 Task: Add the task  Implement a new network monitoring system for a company's IT infrastructure to the section Code Commanders in the project AgileJet and add a Due Date to the respective task as 2023/12/09
Action: Mouse moved to (60, 238)
Screenshot: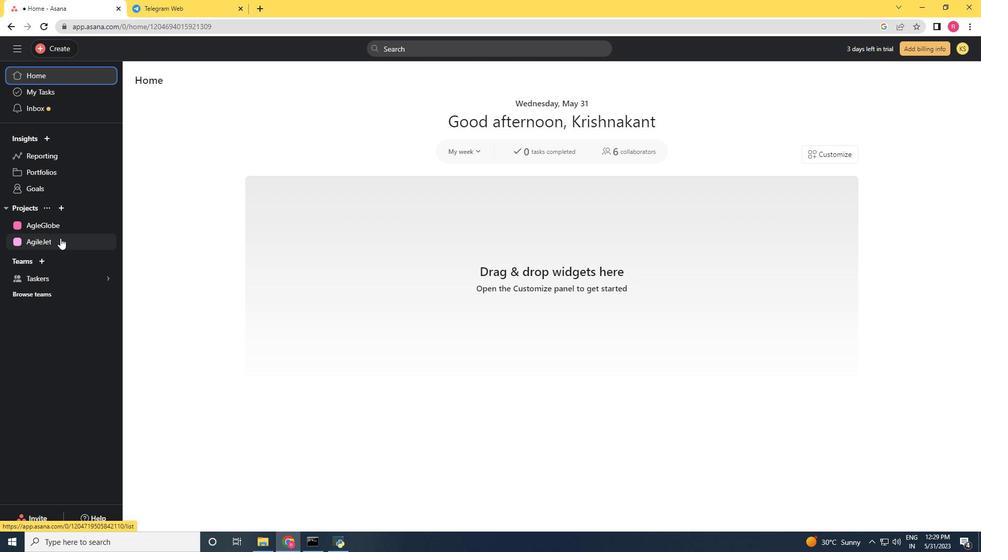 
Action: Mouse pressed left at (60, 238)
Screenshot: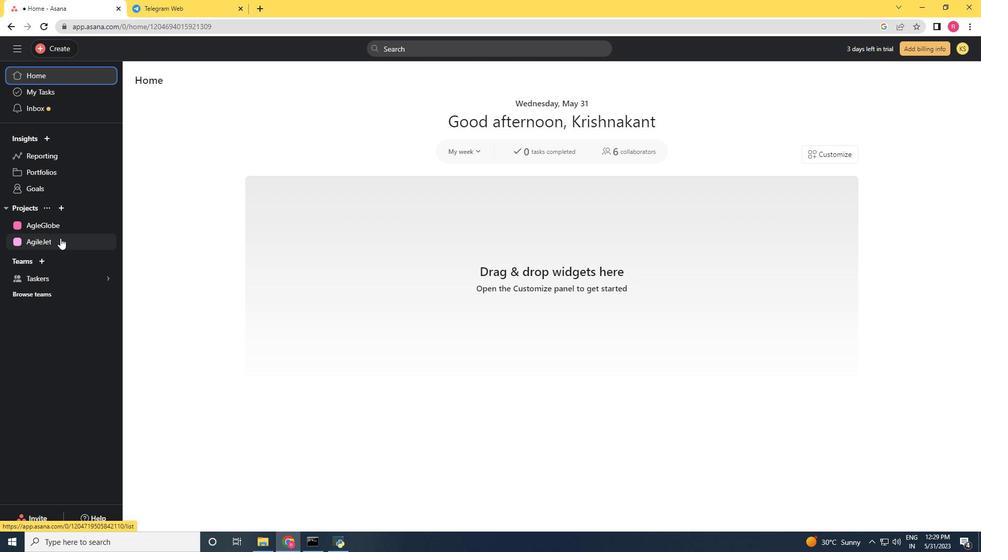 
Action: Mouse moved to (495, 332)
Screenshot: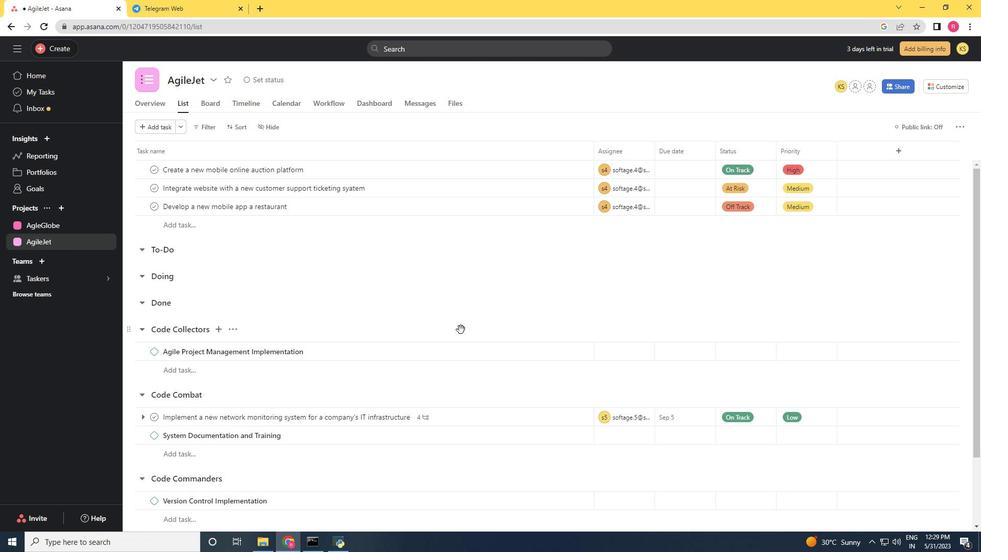 
Action: Mouse scrolled (495, 331) with delta (0, 0)
Screenshot: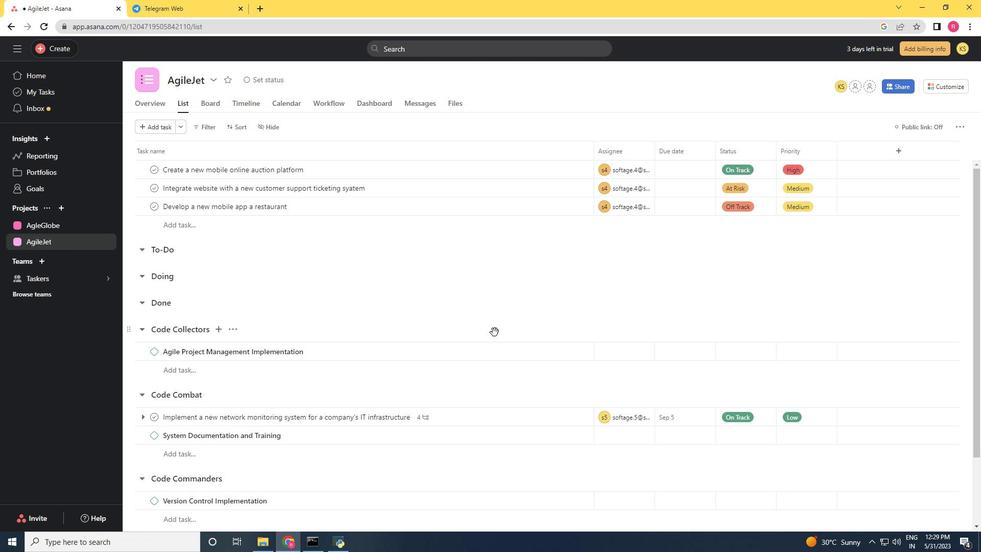 
Action: Mouse scrolled (495, 331) with delta (0, 0)
Screenshot: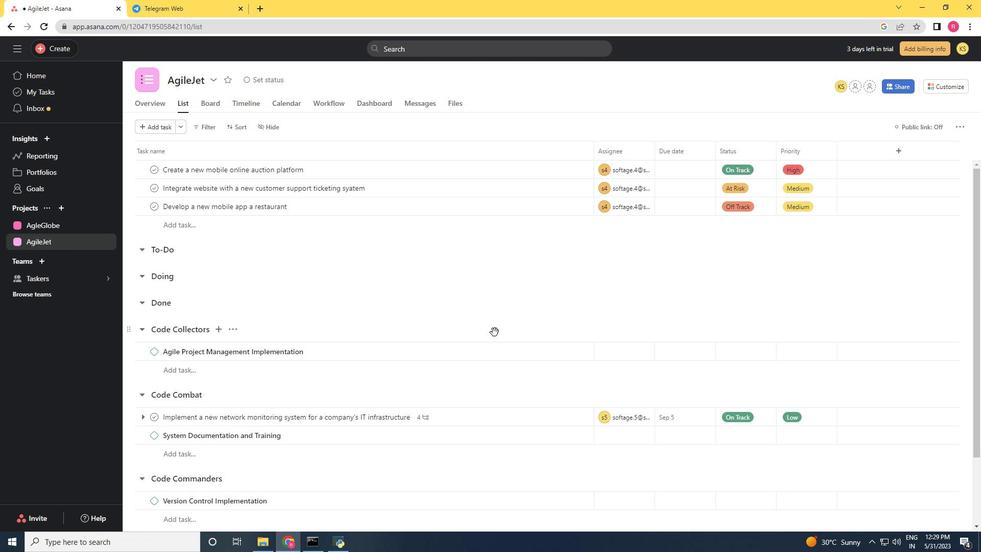 
Action: Mouse scrolled (495, 331) with delta (0, 0)
Screenshot: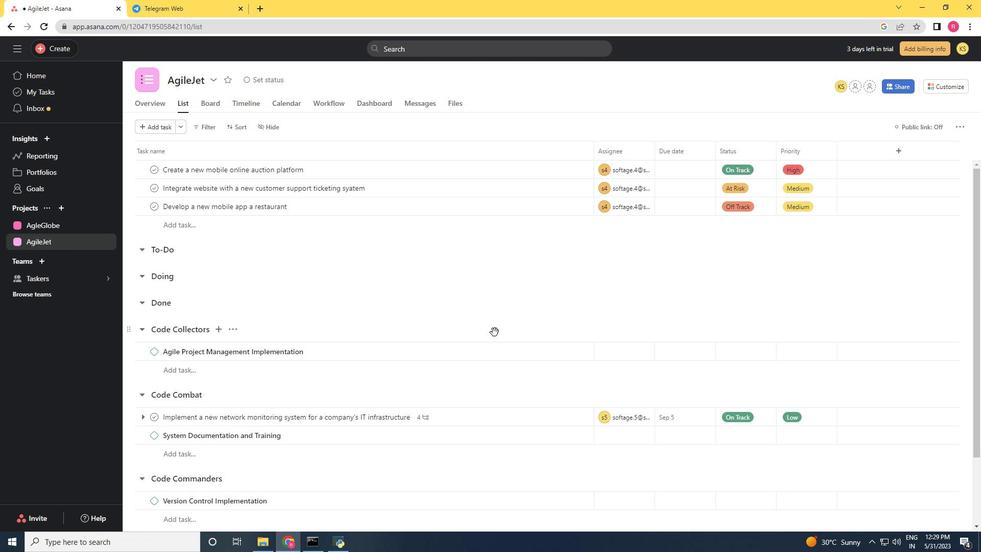 
Action: Mouse moved to (570, 335)
Screenshot: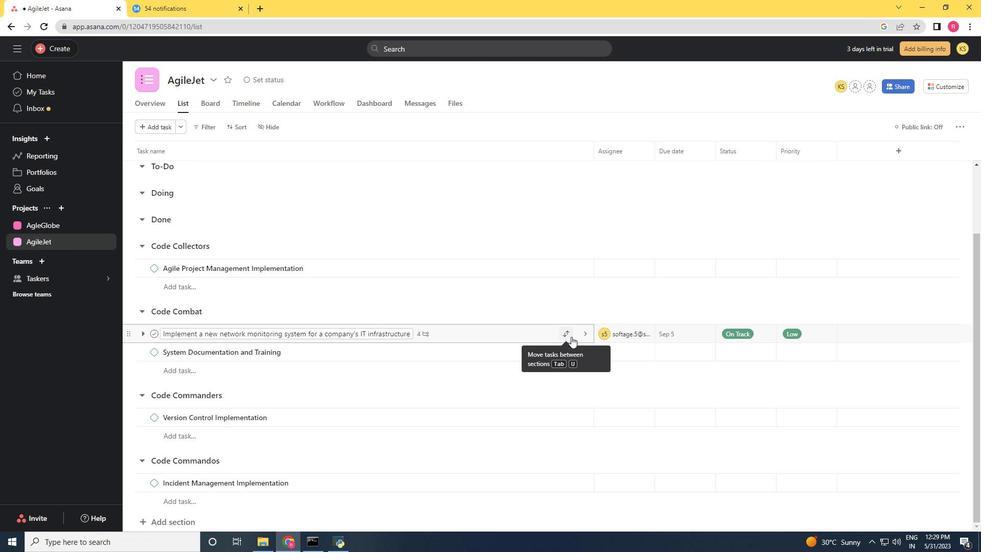 
Action: Mouse pressed left at (570, 335)
Screenshot: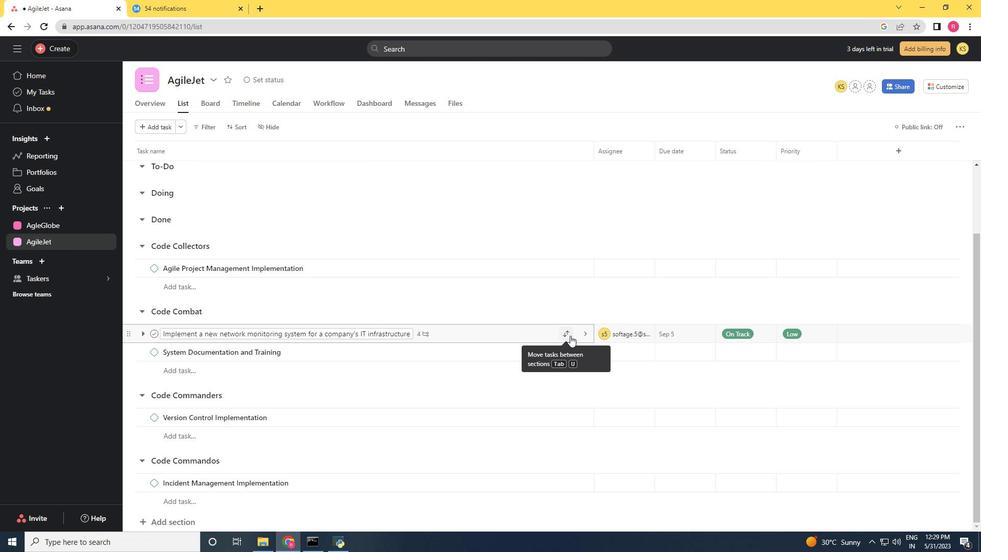 
Action: Mouse moved to (534, 480)
Screenshot: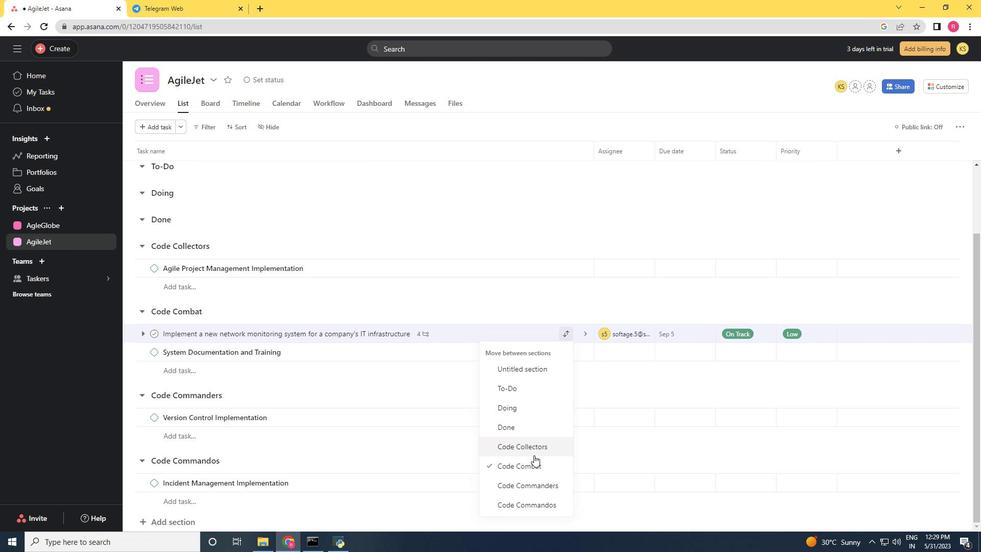 
Action: Mouse pressed left at (534, 480)
Screenshot: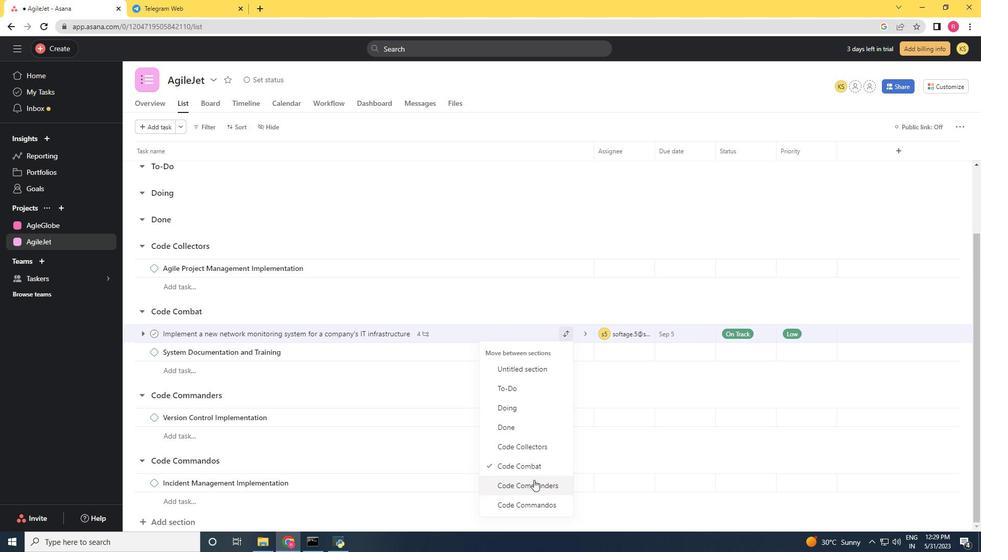 
Action: Mouse moved to (492, 395)
Screenshot: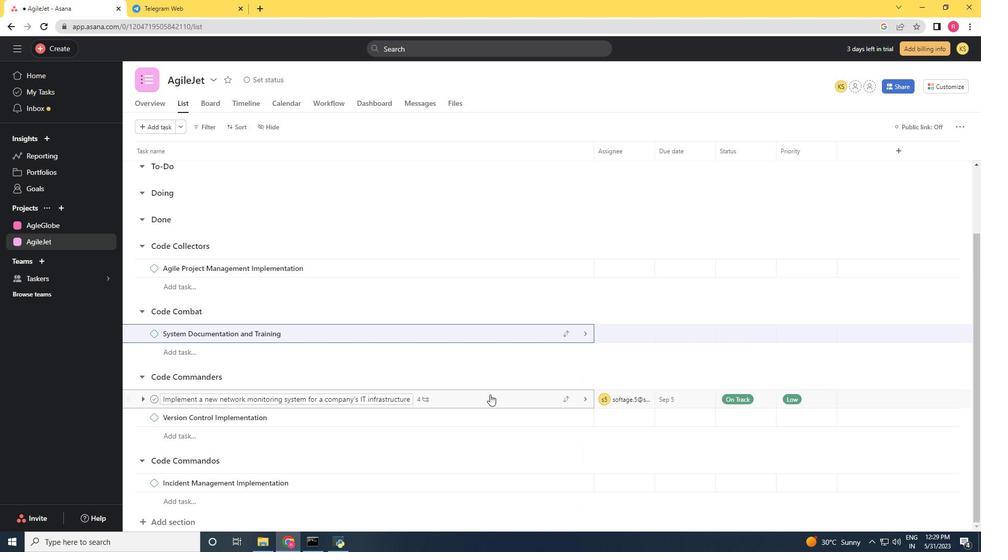 
Action: Mouse pressed left at (492, 395)
Screenshot: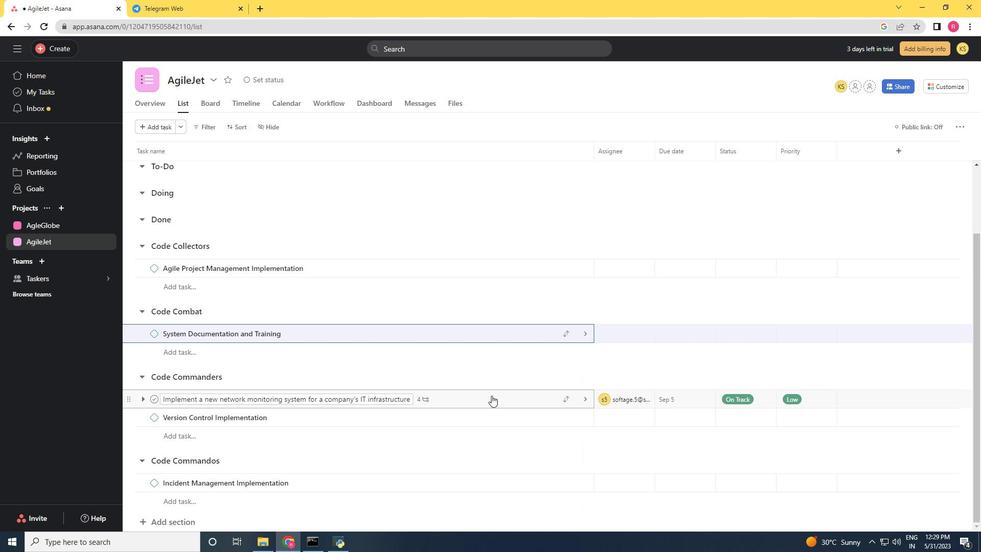 
Action: Mouse moved to (747, 223)
Screenshot: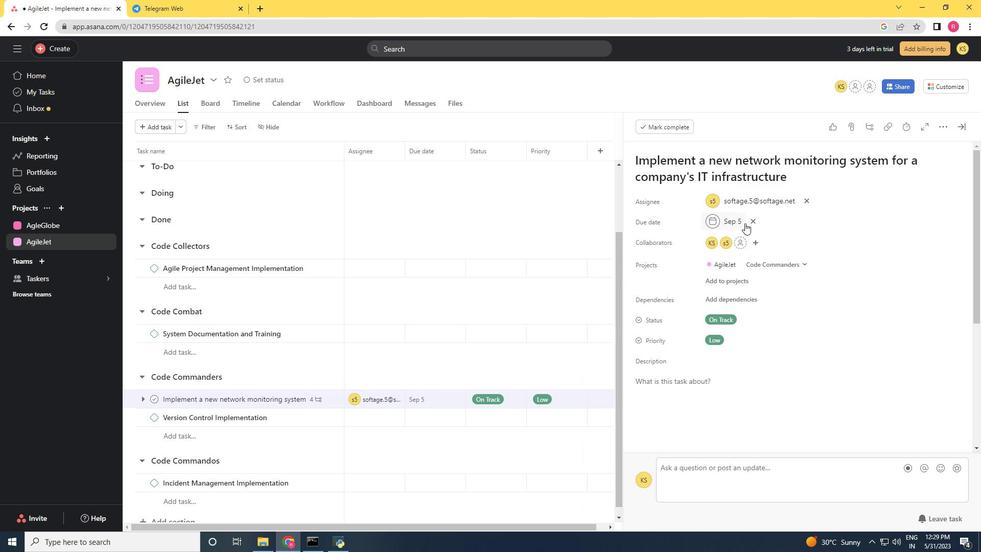 
Action: Mouse pressed left at (747, 223)
Screenshot: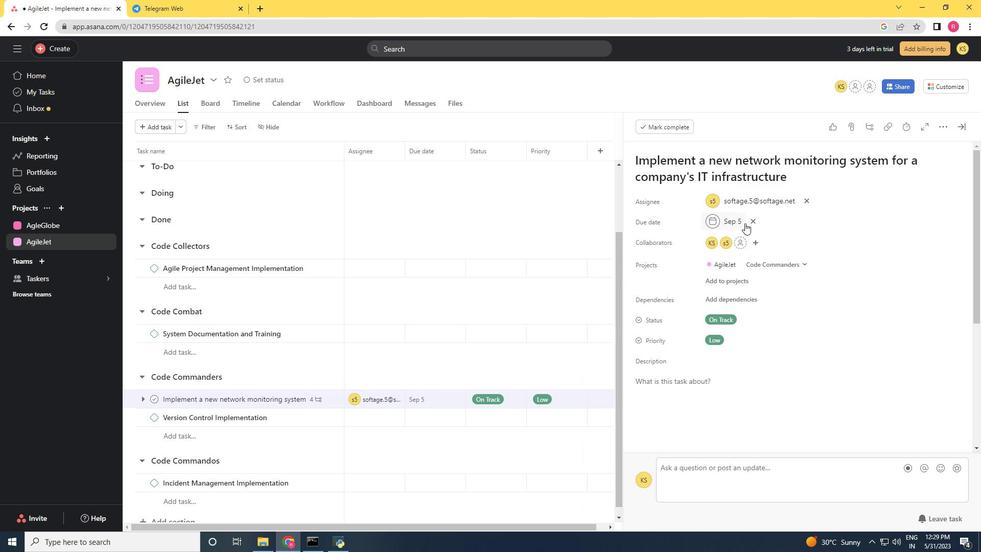 
Action: Mouse moved to (749, 224)
Screenshot: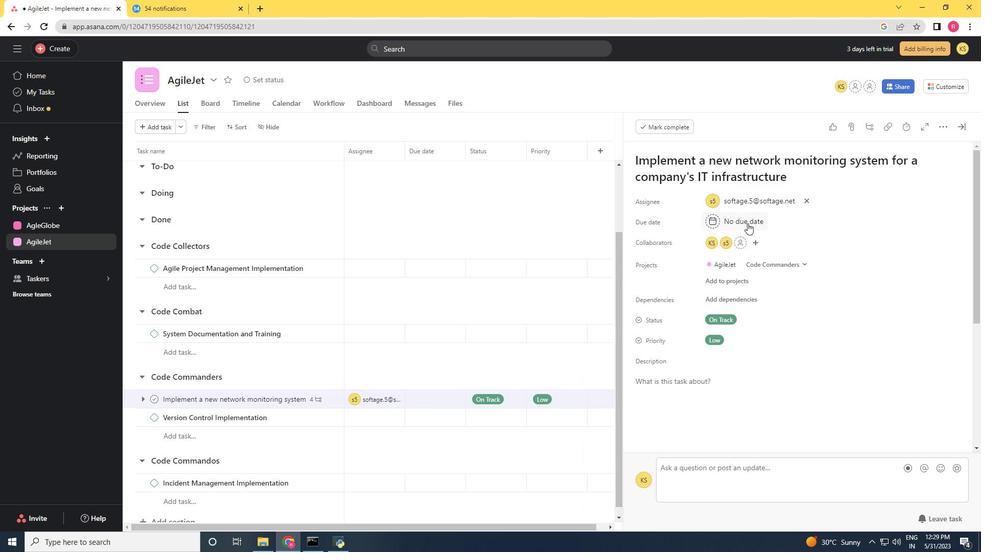 
Action: Mouse pressed left at (749, 224)
Screenshot: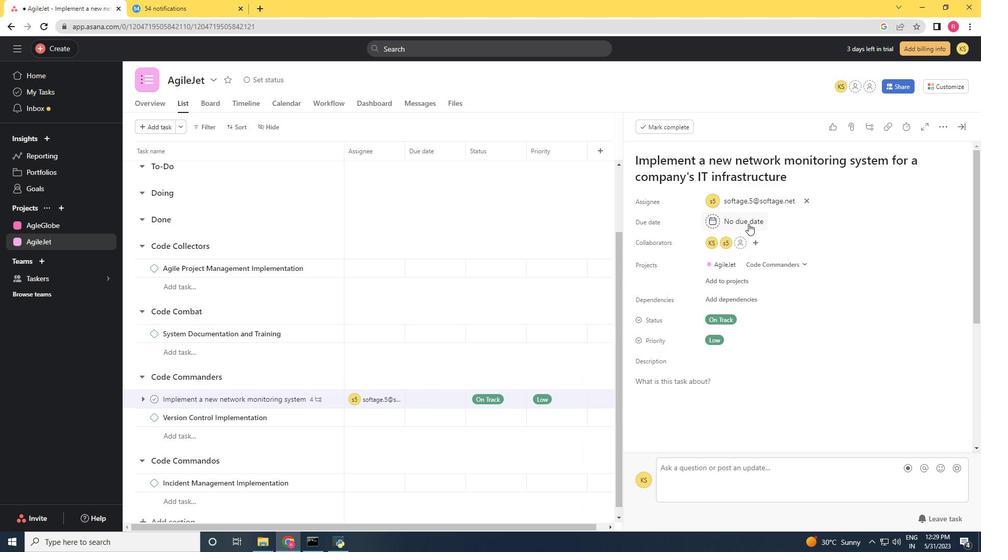 
Action: Mouse moved to (829, 272)
Screenshot: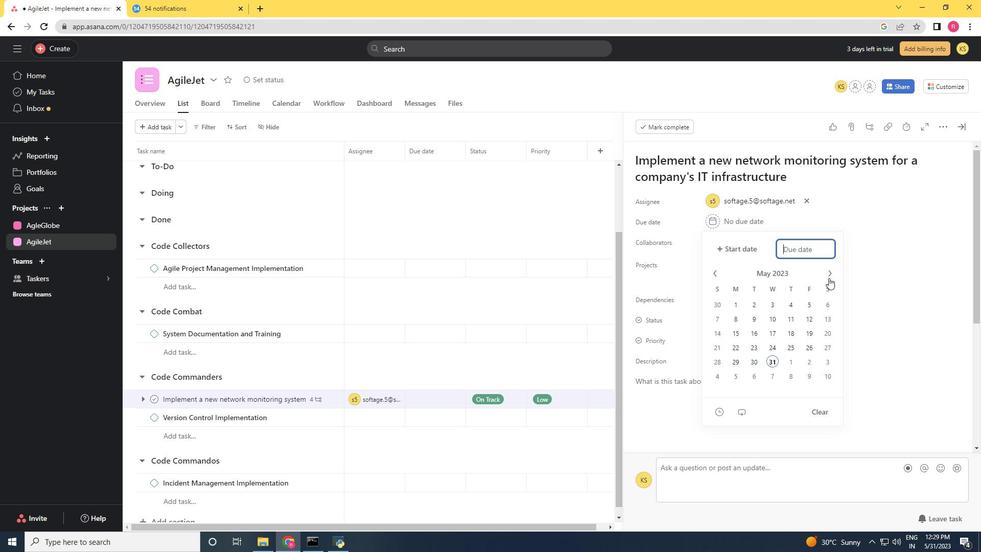 
Action: Mouse pressed left at (829, 272)
Screenshot: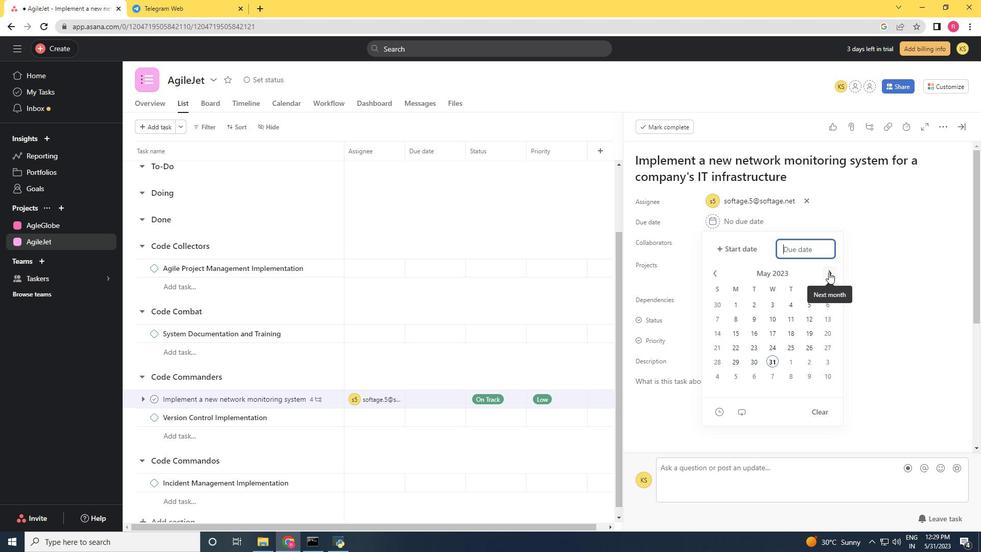 
Action: Mouse pressed left at (829, 272)
Screenshot: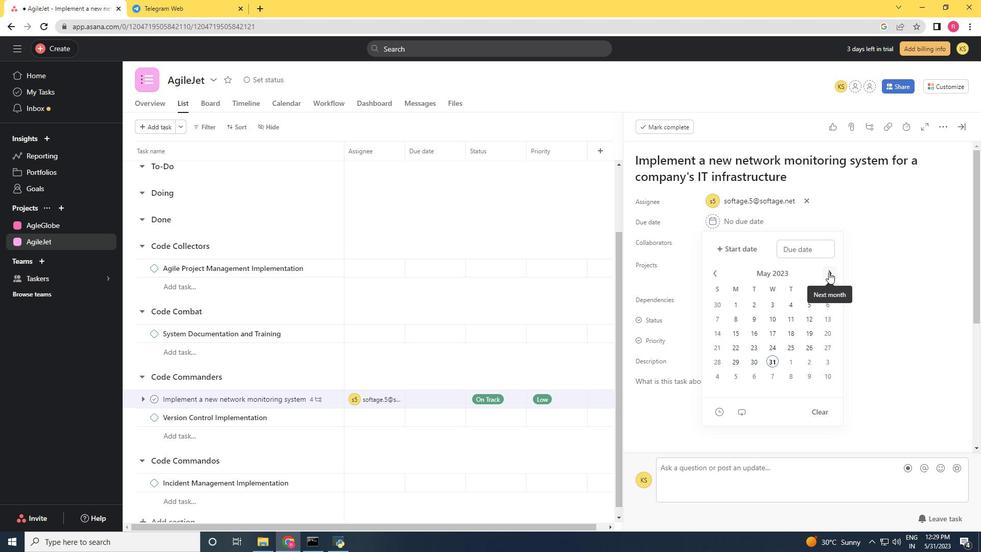 
Action: Mouse pressed left at (829, 272)
Screenshot: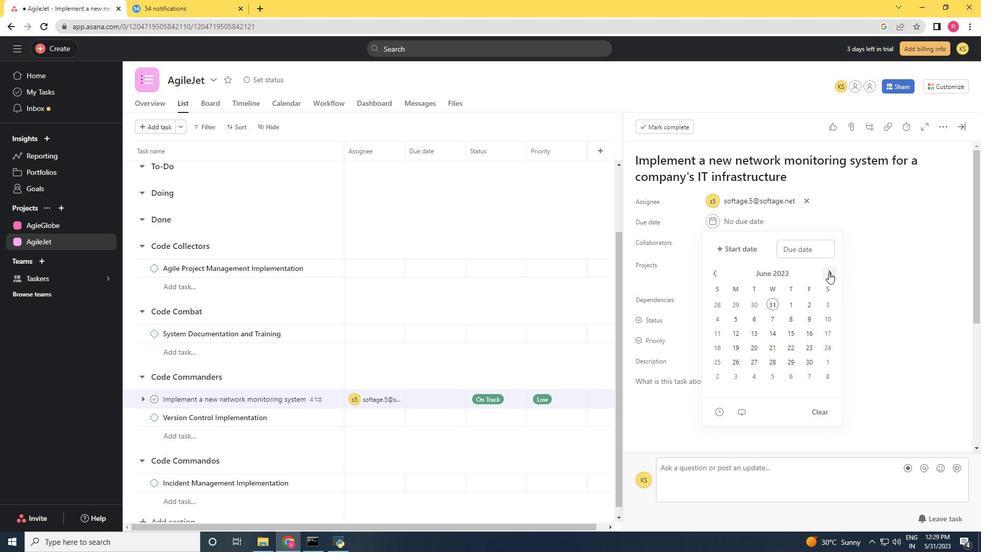 
Action: Mouse pressed left at (829, 272)
Screenshot: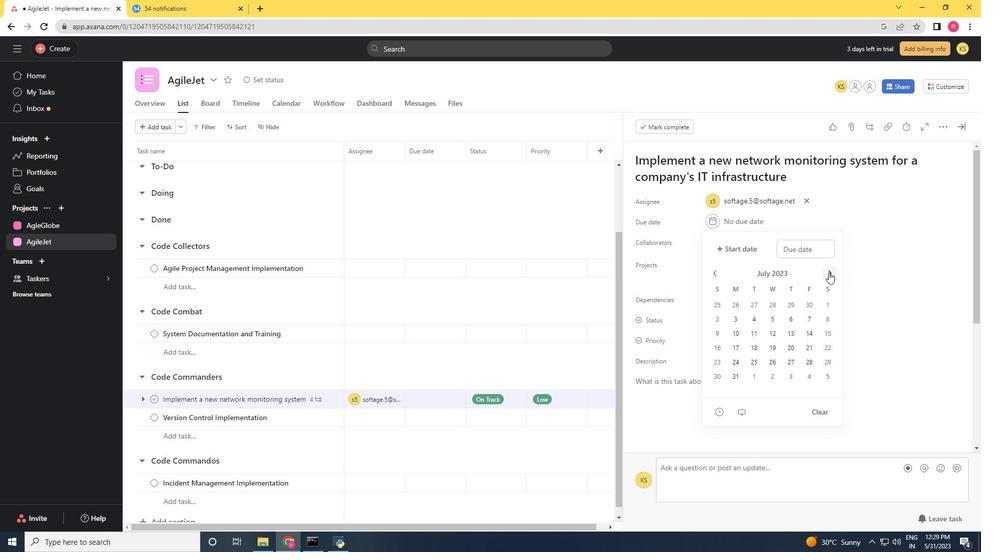 
Action: Mouse pressed left at (829, 272)
Screenshot: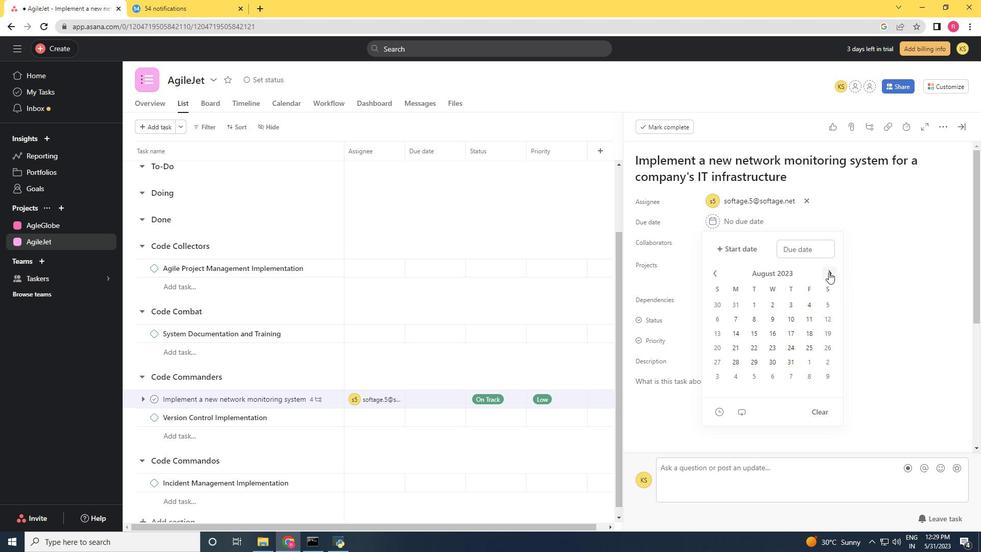 
Action: Mouse pressed left at (829, 272)
Screenshot: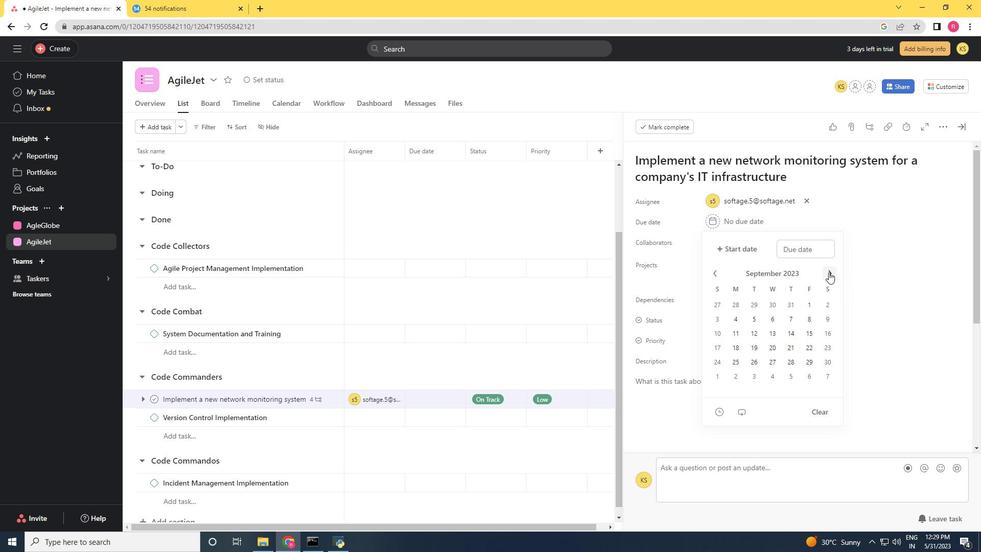 
Action: Mouse pressed left at (829, 272)
Screenshot: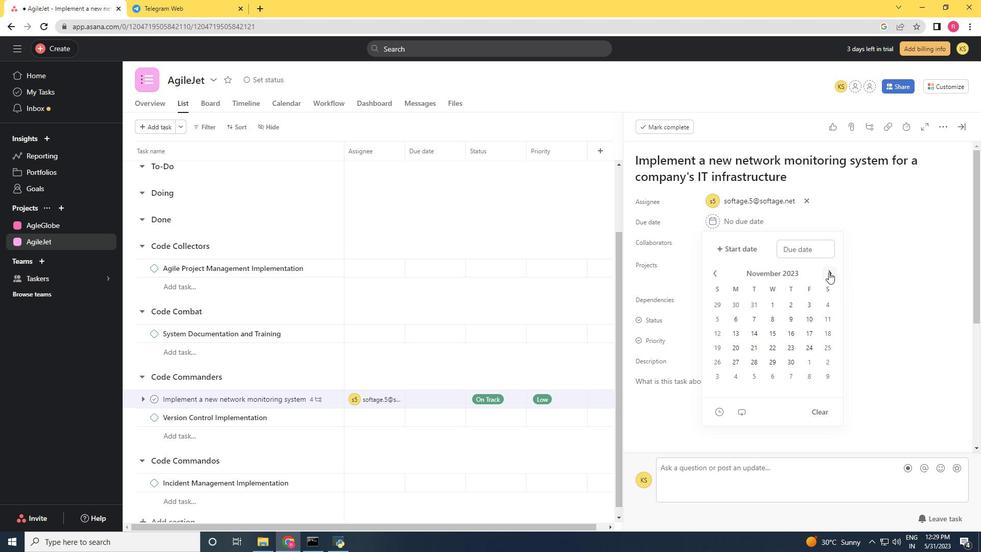 
Action: Mouse moved to (827, 318)
Screenshot: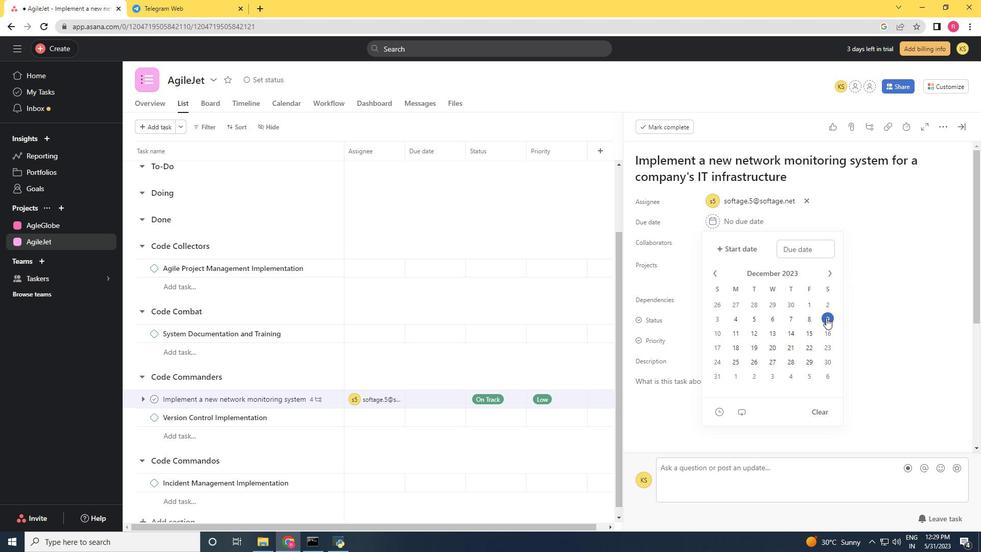 
Action: Mouse pressed left at (827, 318)
Screenshot: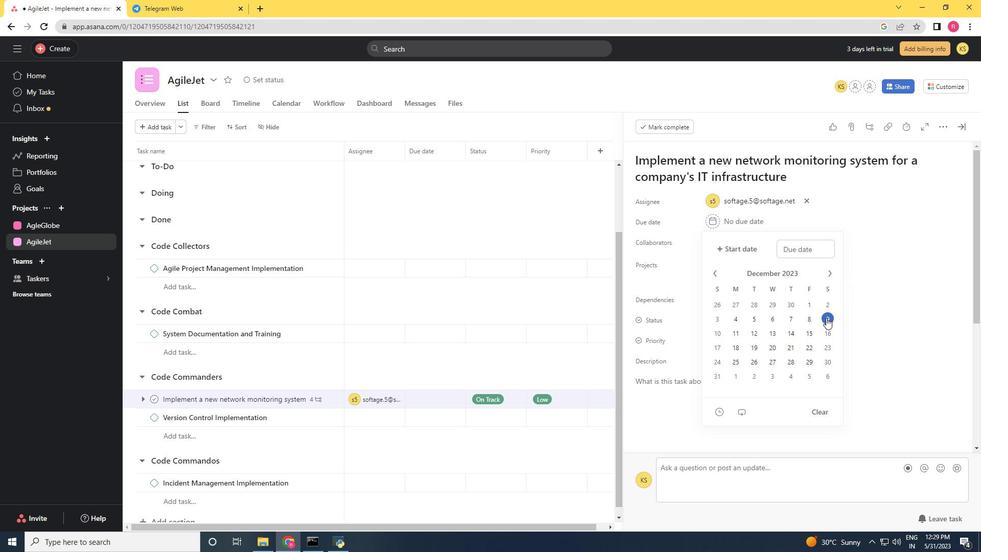 
Action: Mouse moved to (861, 303)
Screenshot: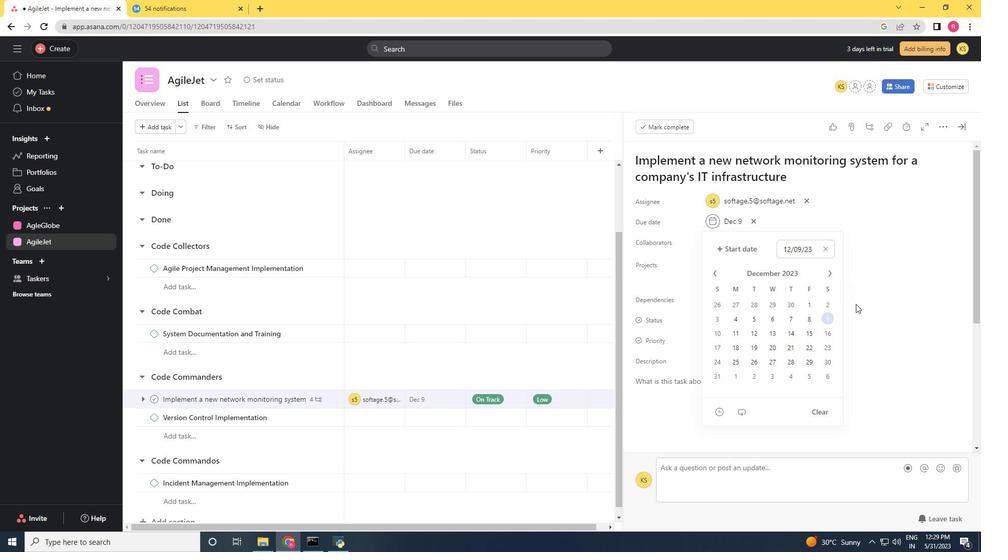 
Action: Mouse pressed left at (861, 303)
Screenshot: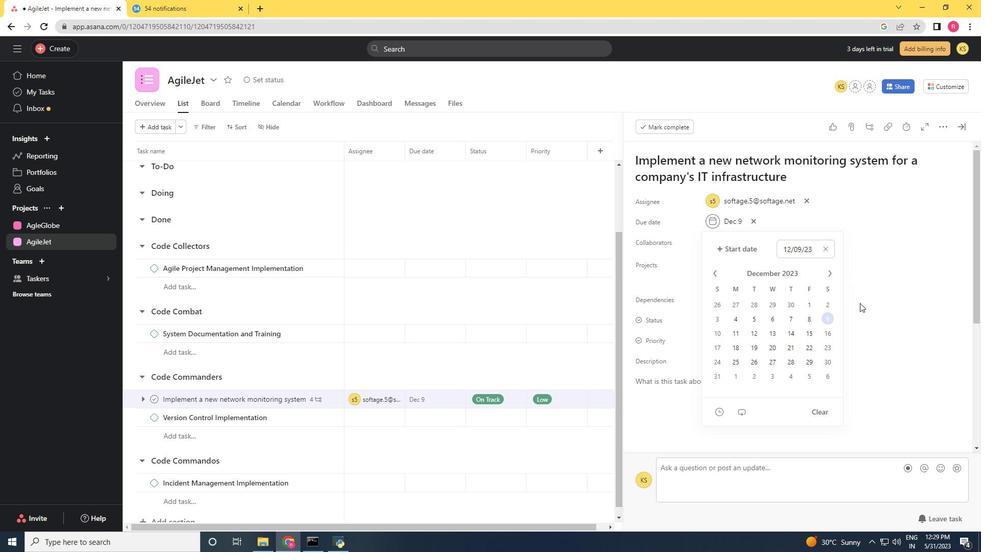 
